 Task: Sort extension by install count.
Action: Mouse moved to (10, 517)
Screenshot: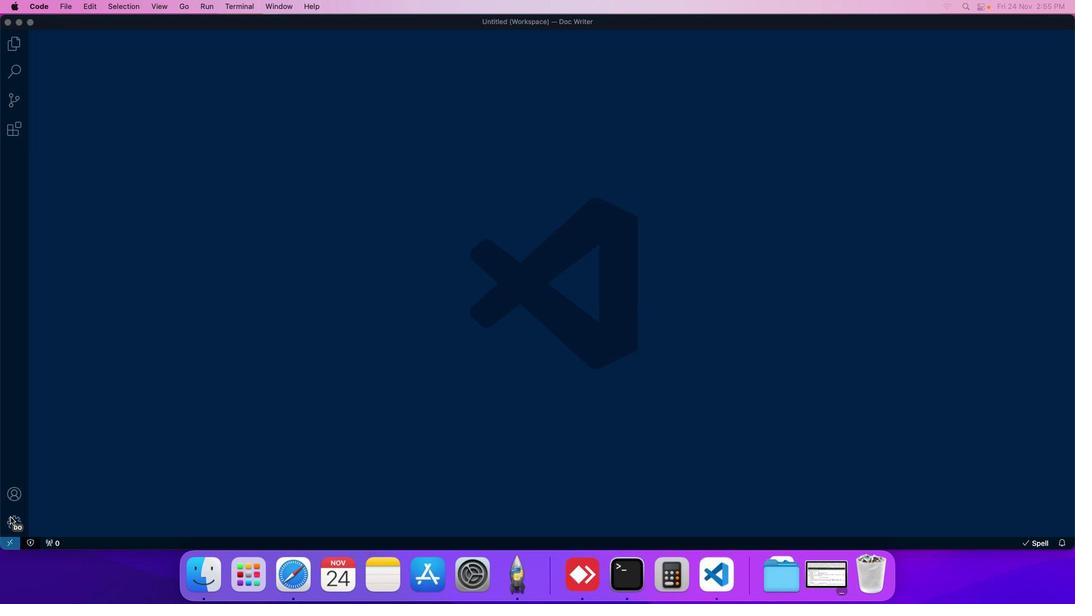 
Action: Mouse pressed left at (10, 517)
Screenshot: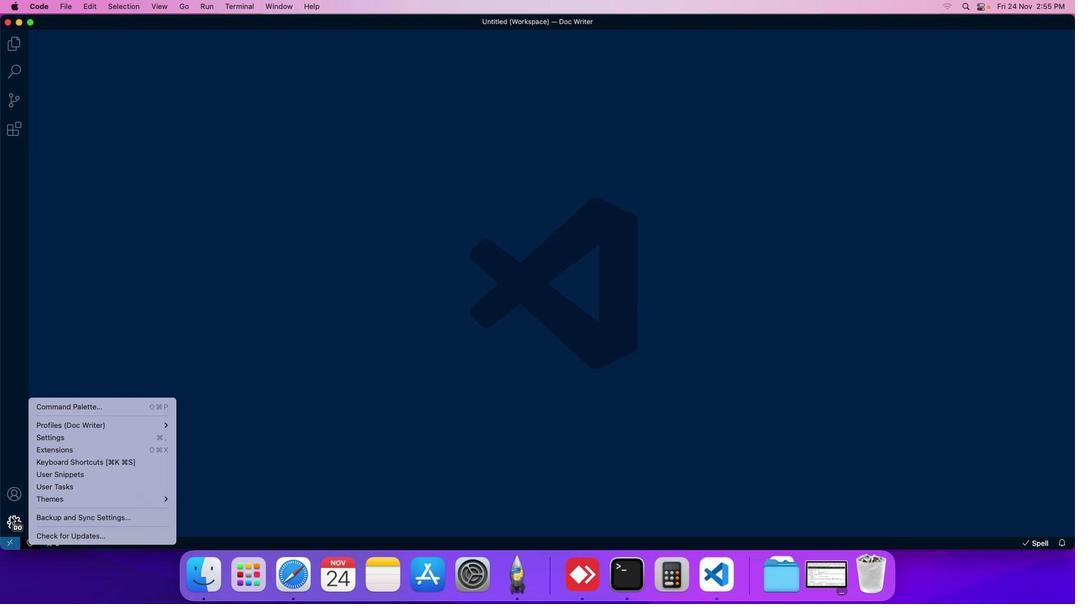 
Action: Mouse moved to (33, 448)
Screenshot: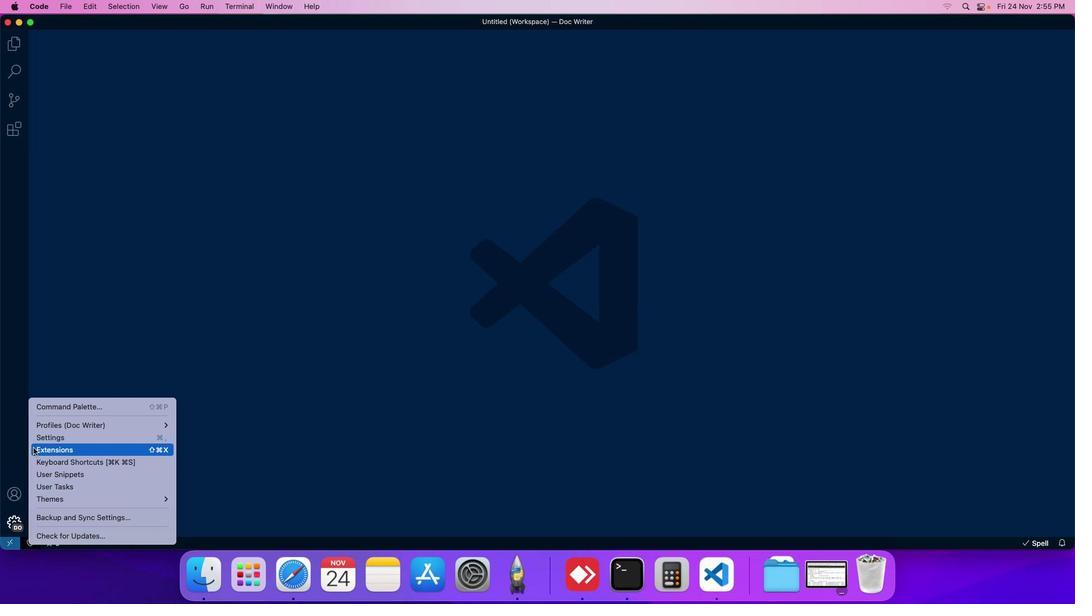 
Action: Mouse pressed left at (33, 448)
Screenshot: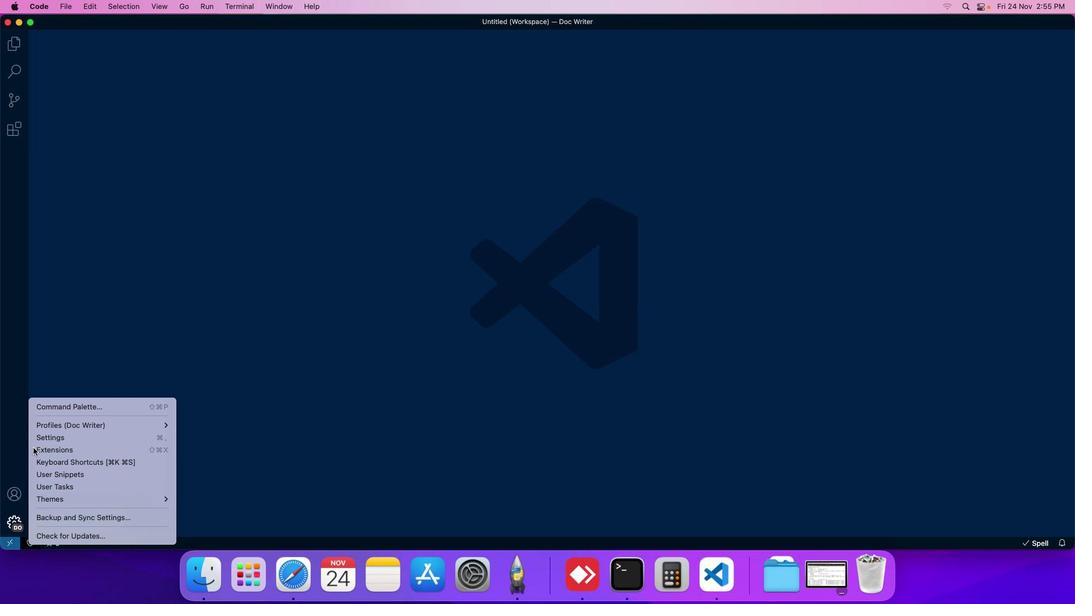 
Action: Mouse moved to (119, 44)
Screenshot: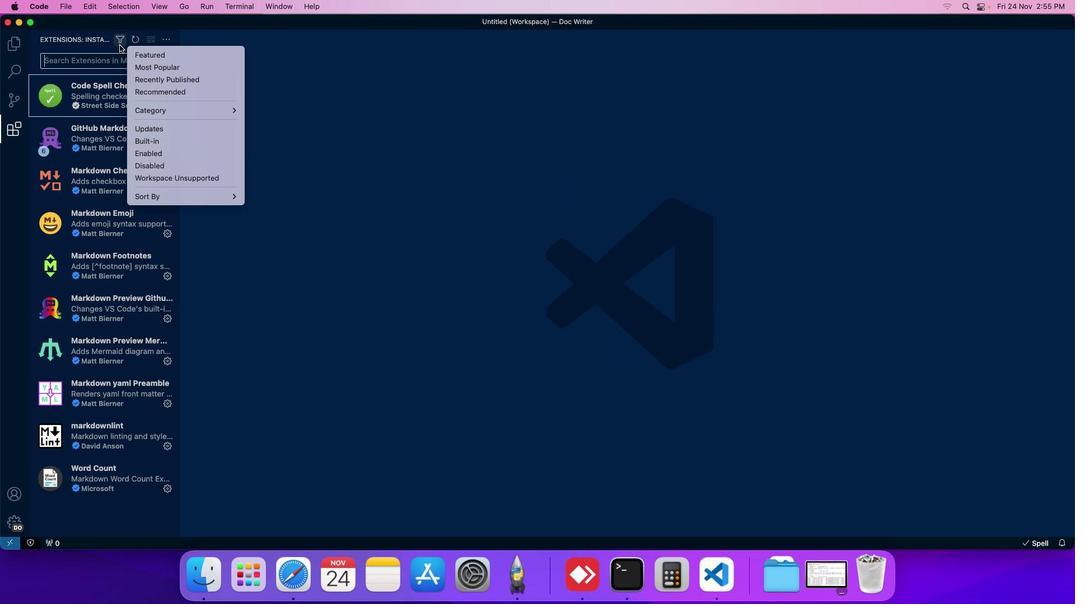 
Action: Mouse pressed left at (119, 44)
Screenshot: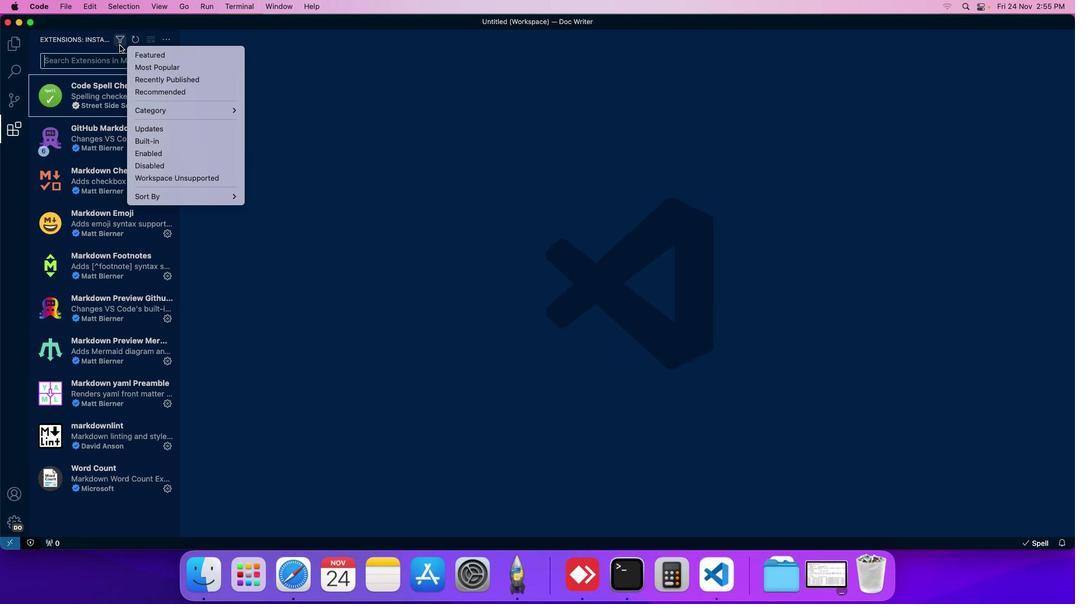 
Action: Mouse moved to (277, 197)
Screenshot: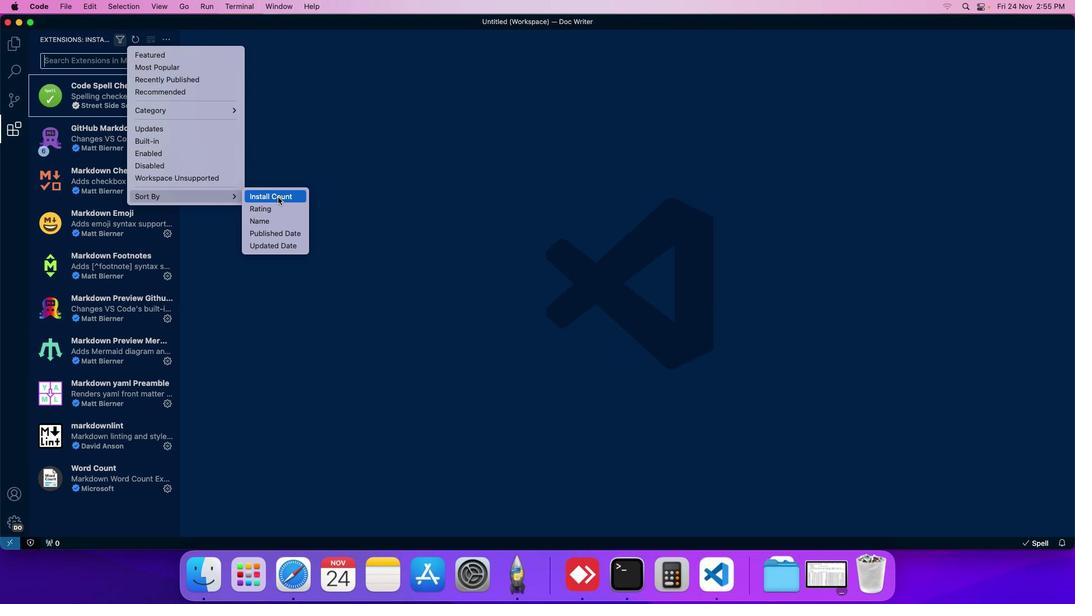 
Action: Mouse pressed left at (277, 197)
Screenshot: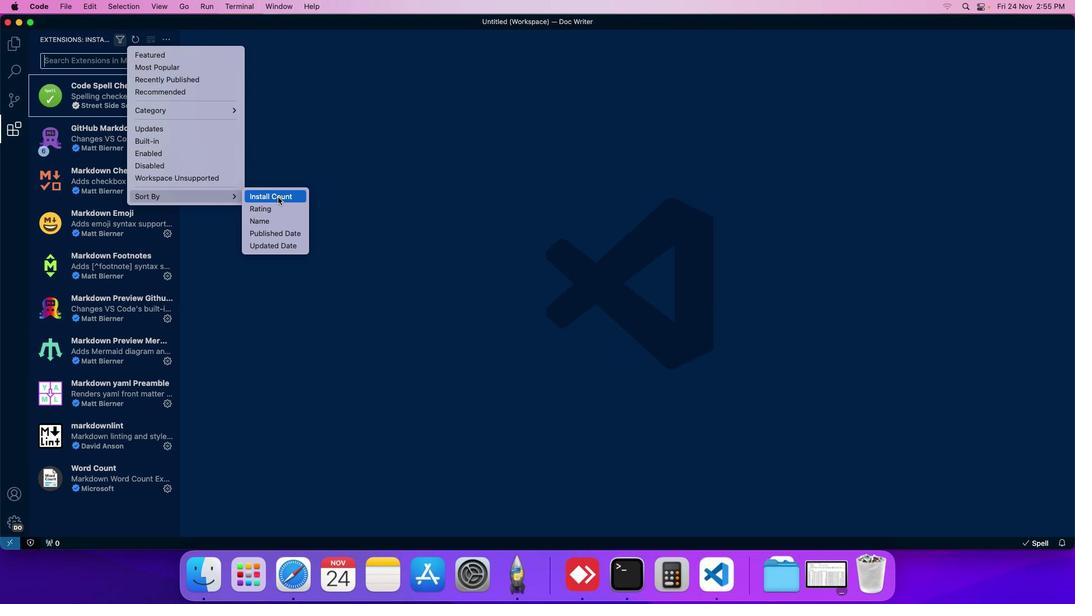 
Action: Mouse moved to (95, 141)
Screenshot: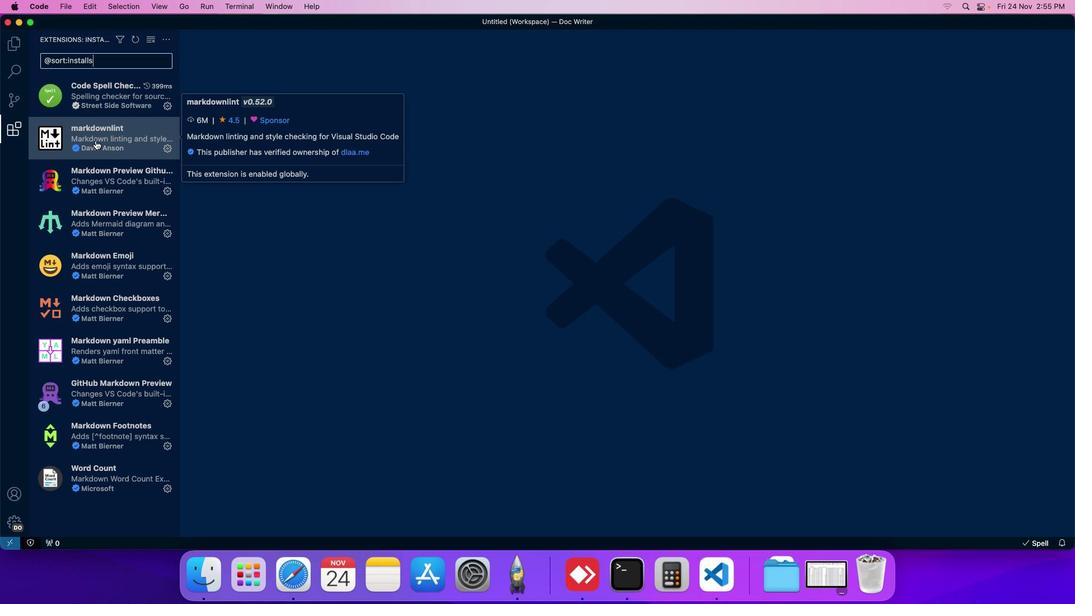 
